 Task: Add the task  Integrate a new online platform for online yoga classes to the section Lightning Laps in the project BrightTech and add a Due Date to the respective task as 2023/10/11
Action: Mouse moved to (372, 274)
Screenshot: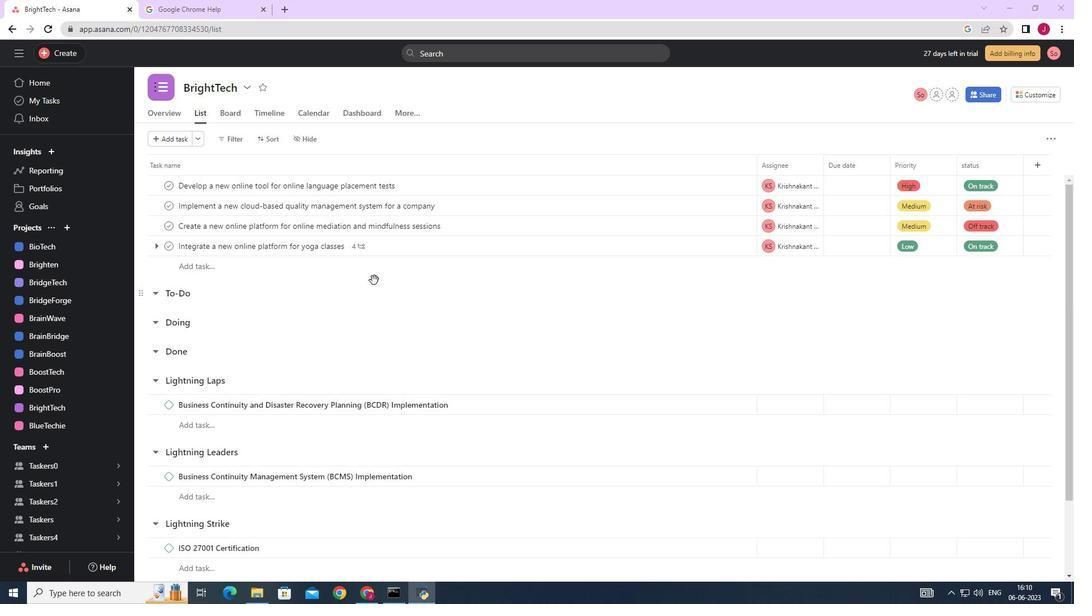 
Action: Mouse scrolled (372, 274) with delta (0, 0)
Screenshot: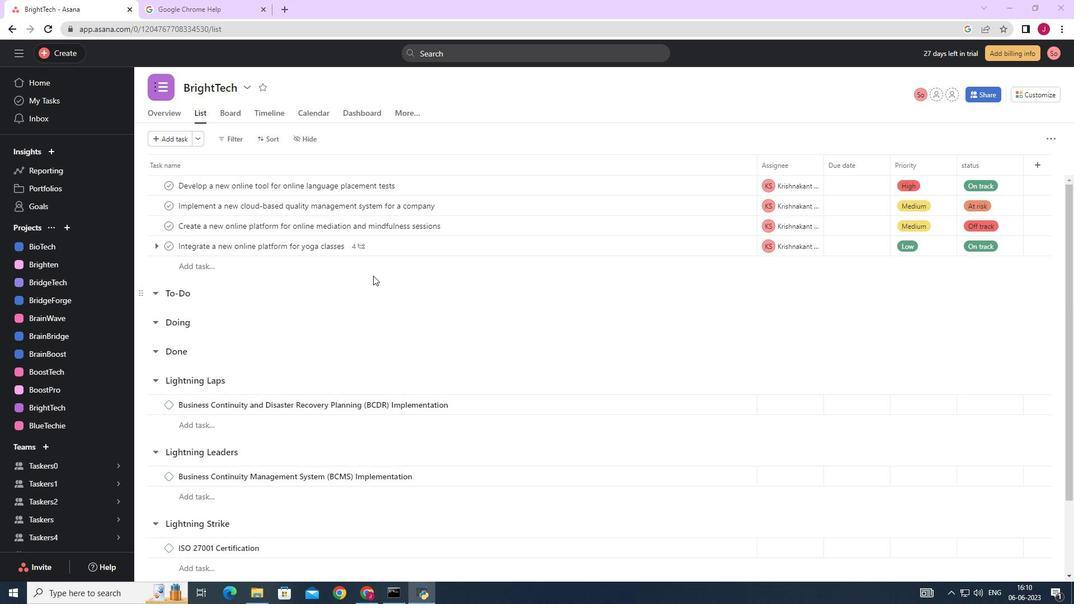 
Action: Mouse scrolled (372, 274) with delta (0, 0)
Screenshot: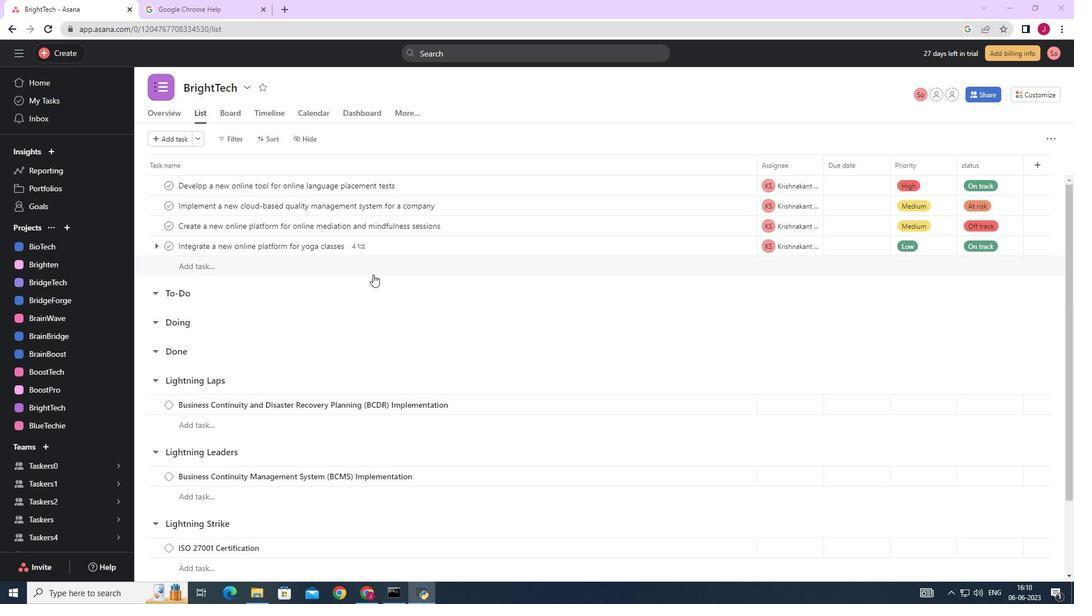 
Action: Mouse moved to (722, 245)
Screenshot: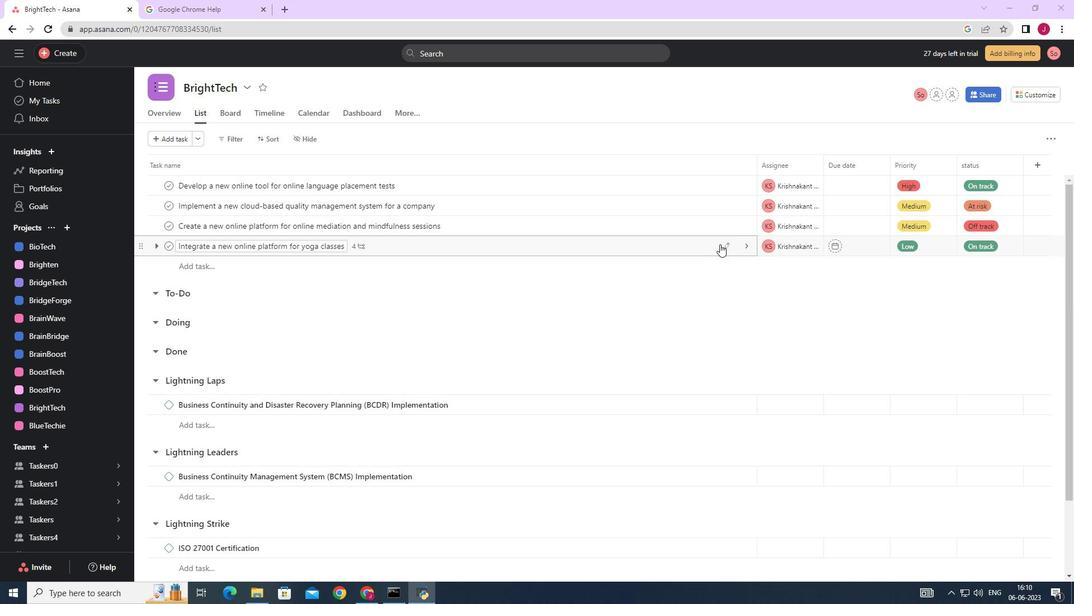 
Action: Mouse pressed left at (722, 245)
Screenshot: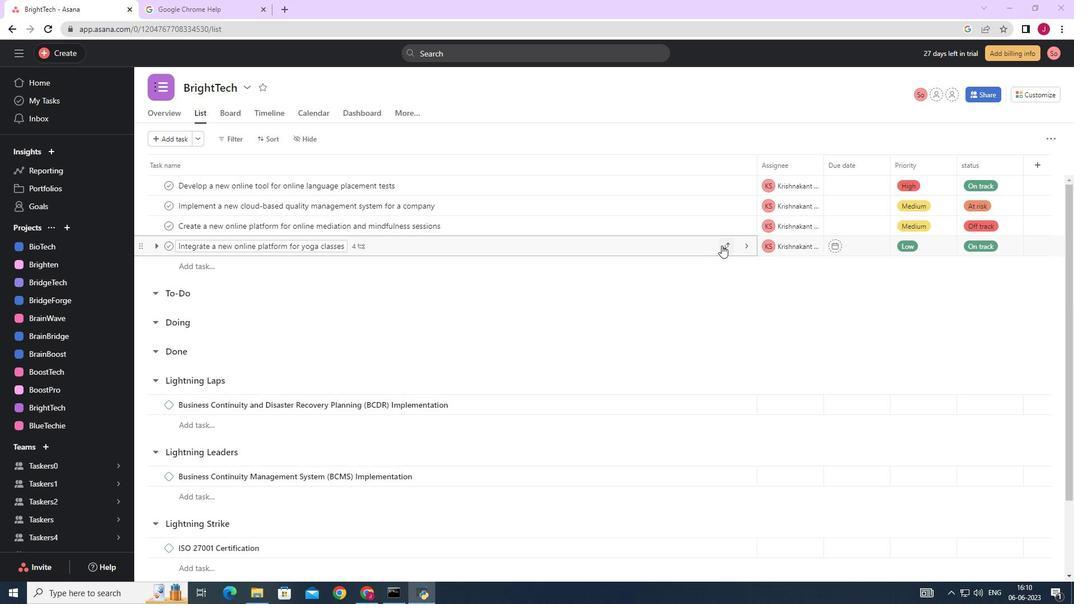 
Action: Mouse moved to (664, 366)
Screenshot: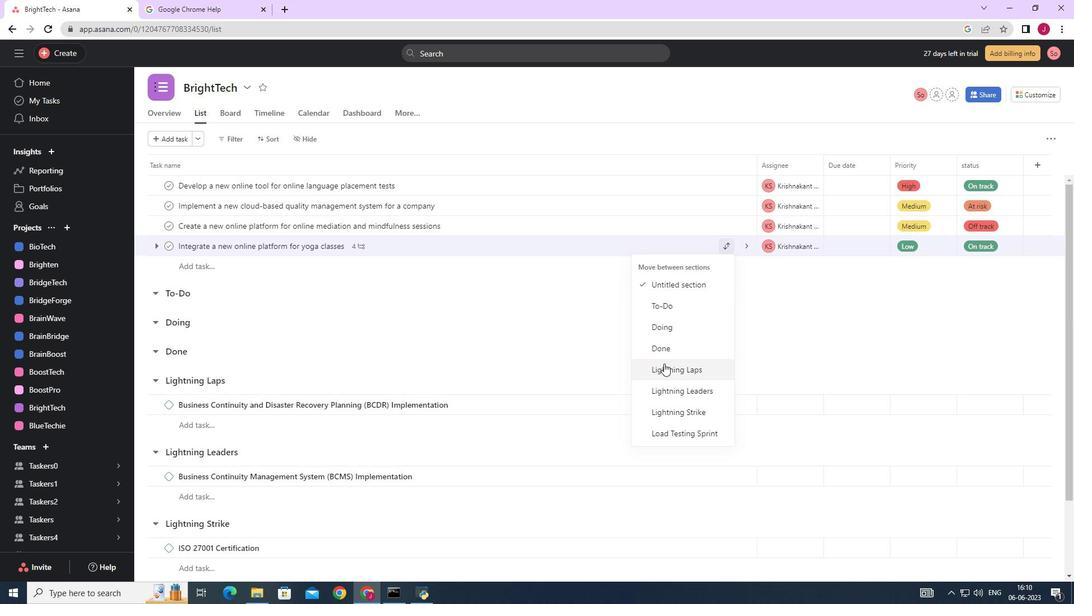 
Action: Mouse pressed left at (664, 366)
Screenshot: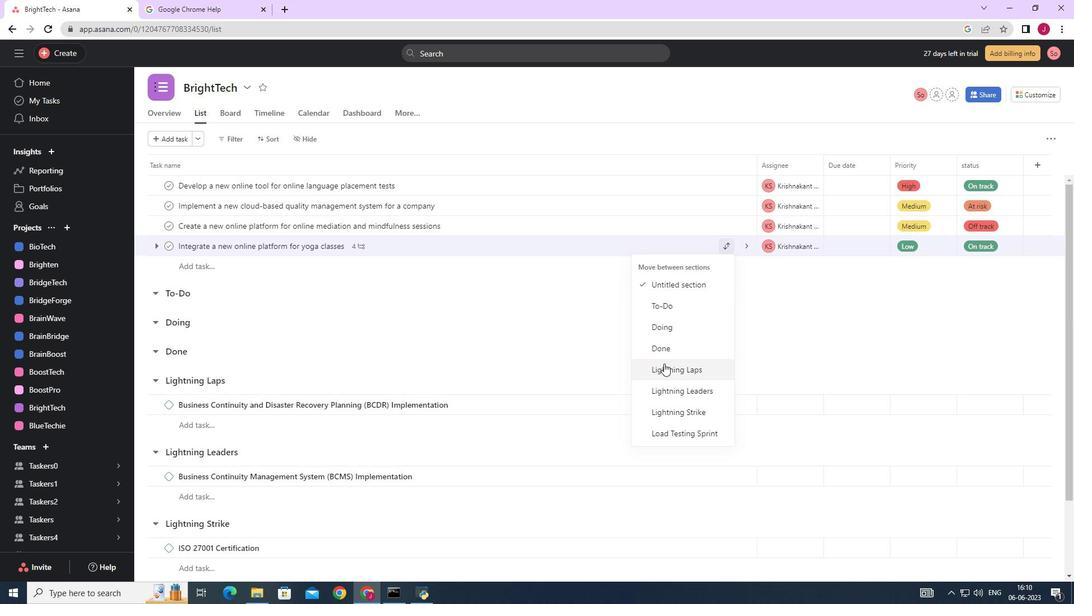 
Action: Mouse moved to (850, 385)
Screenshot: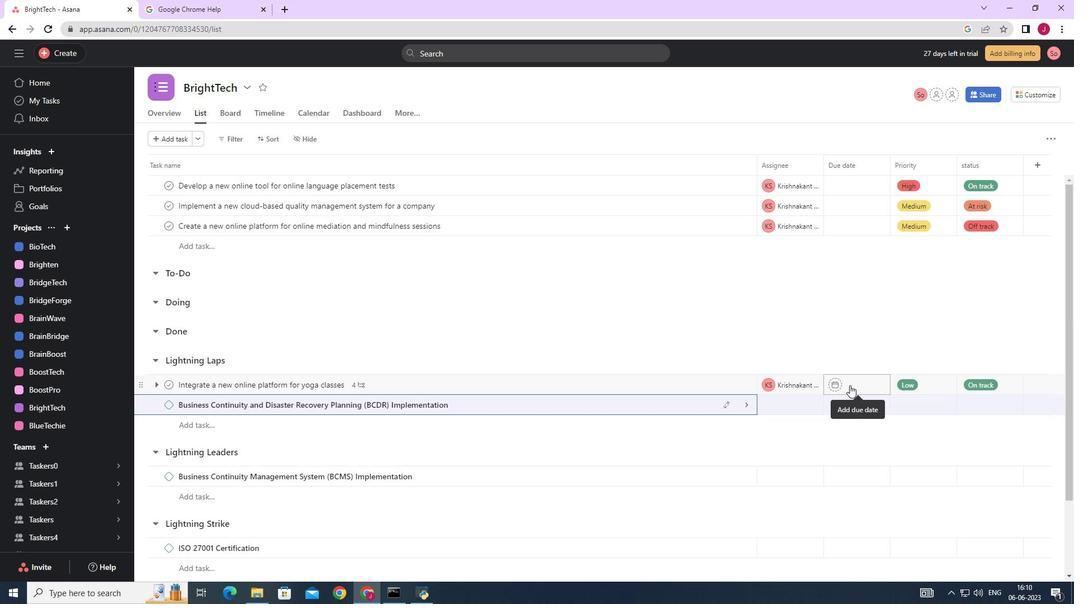 
Action: Mouse pressed left at (850, 385)
Screenshot: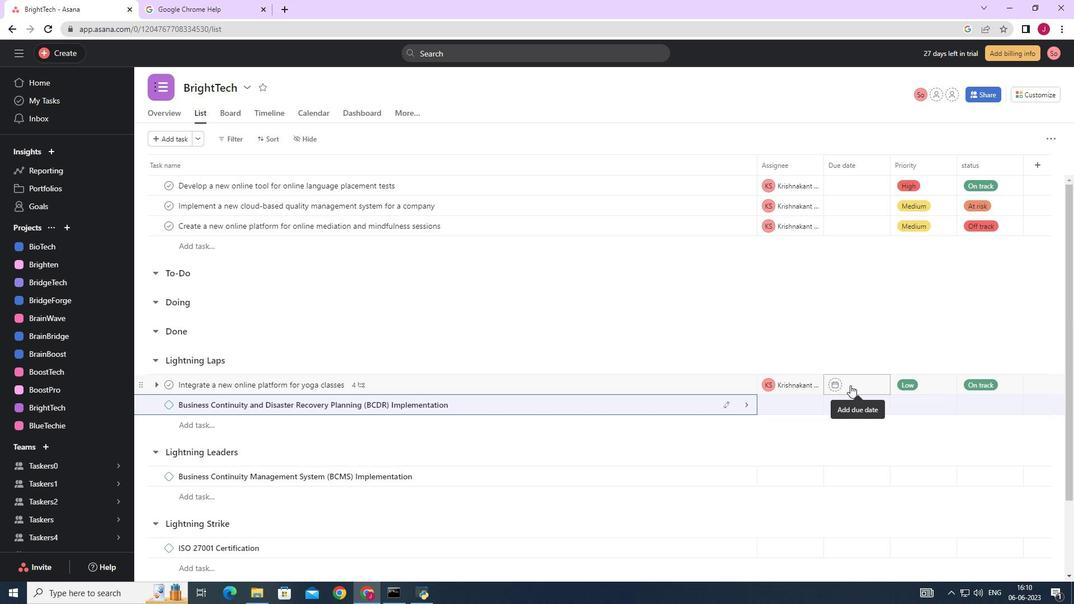
Action: Mouse moved to (967, 205)
Screenshot: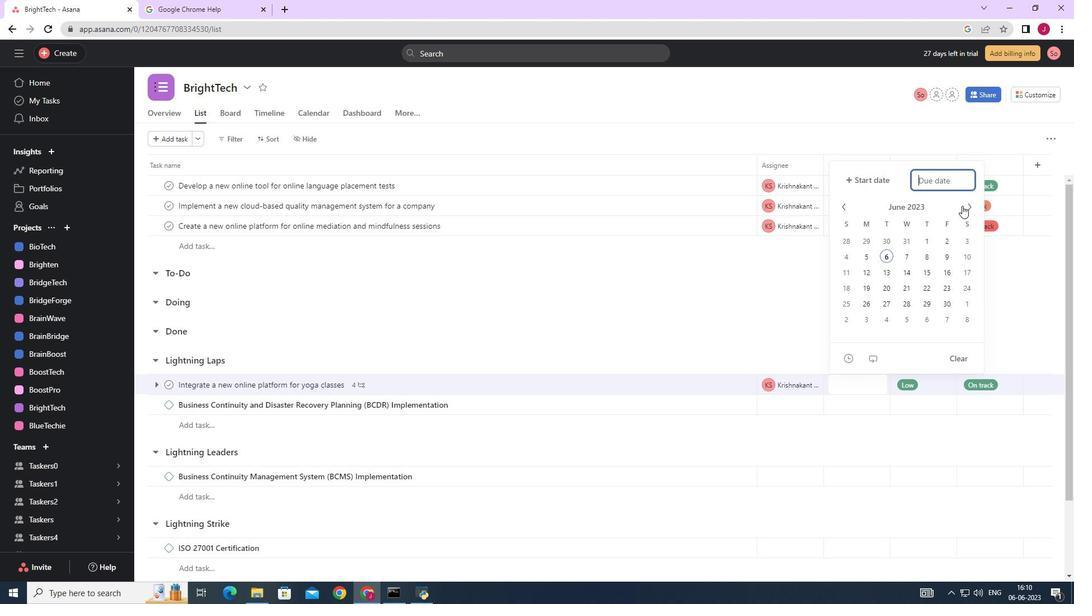 
Action: Mouse pressed left at (967, 205)
Screenshot: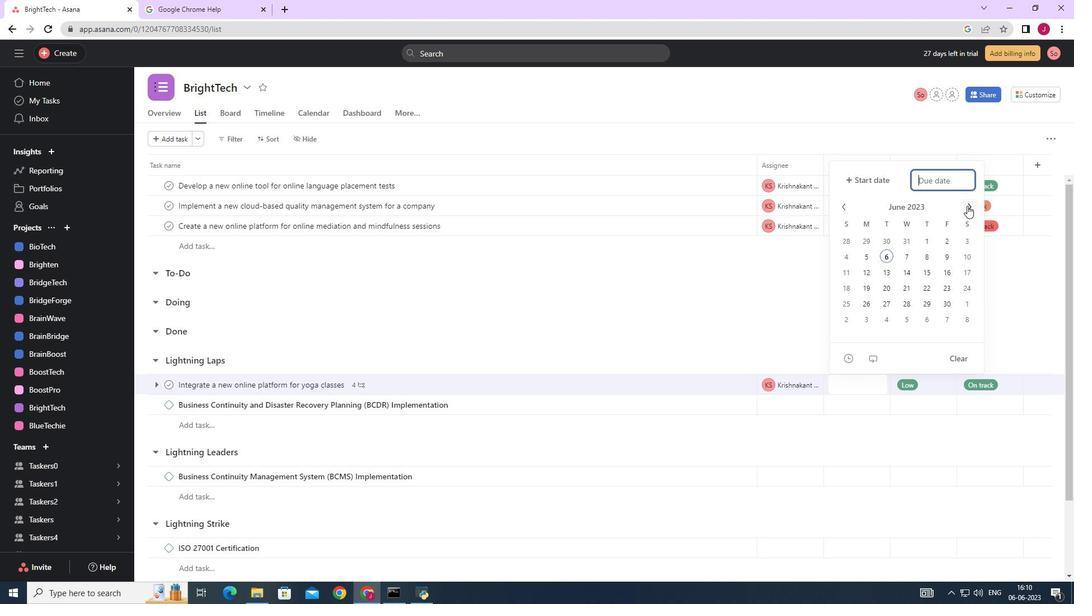 
Action: Mouse pressed left at (967, 205)
Screenshot: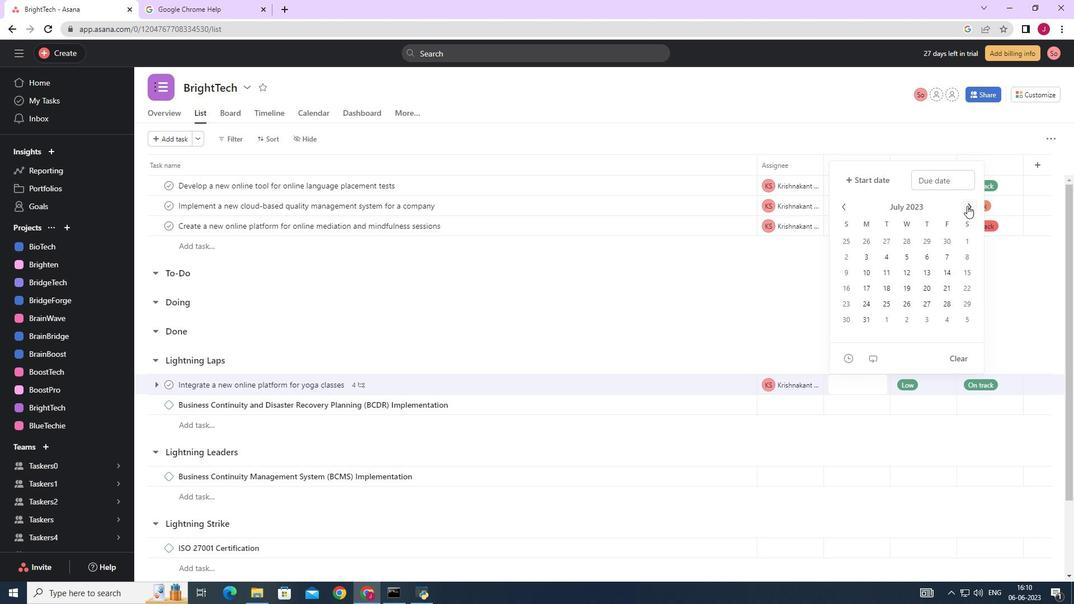
Action: Mouse pressed left at (967, 205)
Screenshot: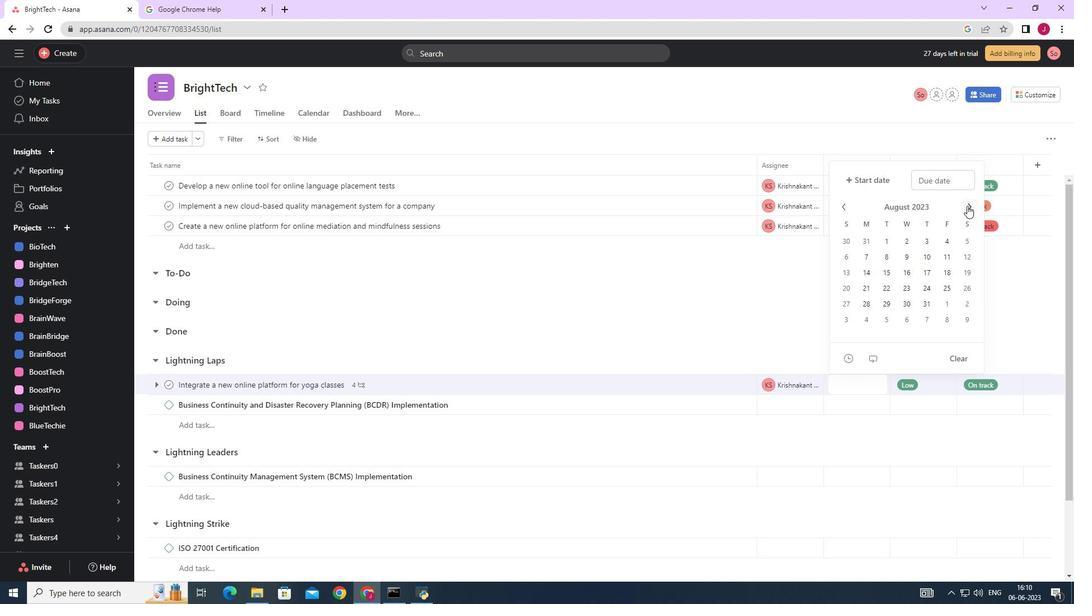 
Action: Mouse pressed left at (967, 205)
Screenshot: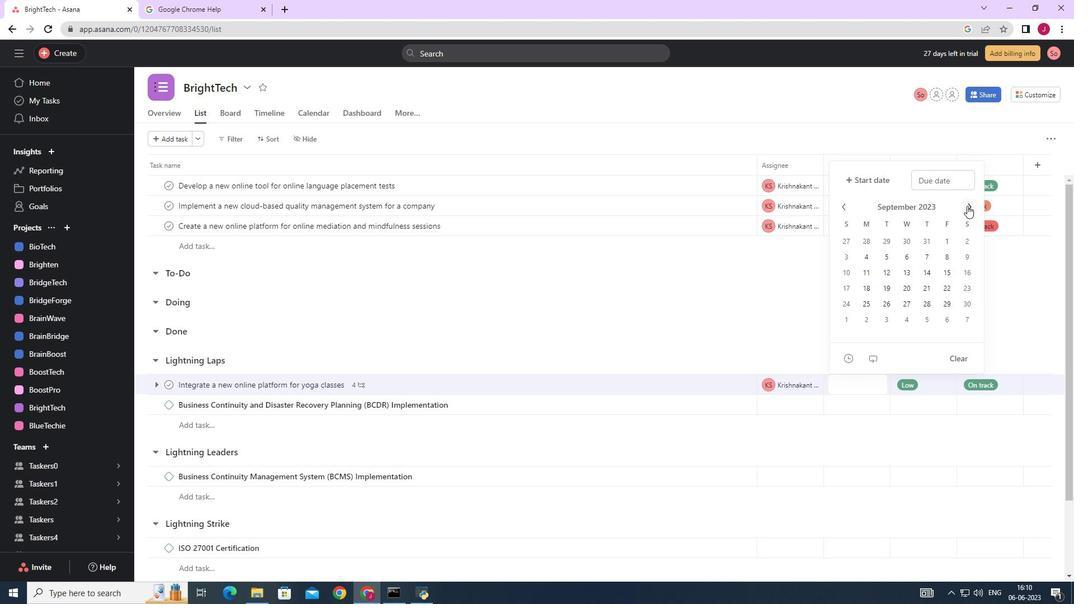 
Action: Mouse moved to (910, 255)
Screenshot: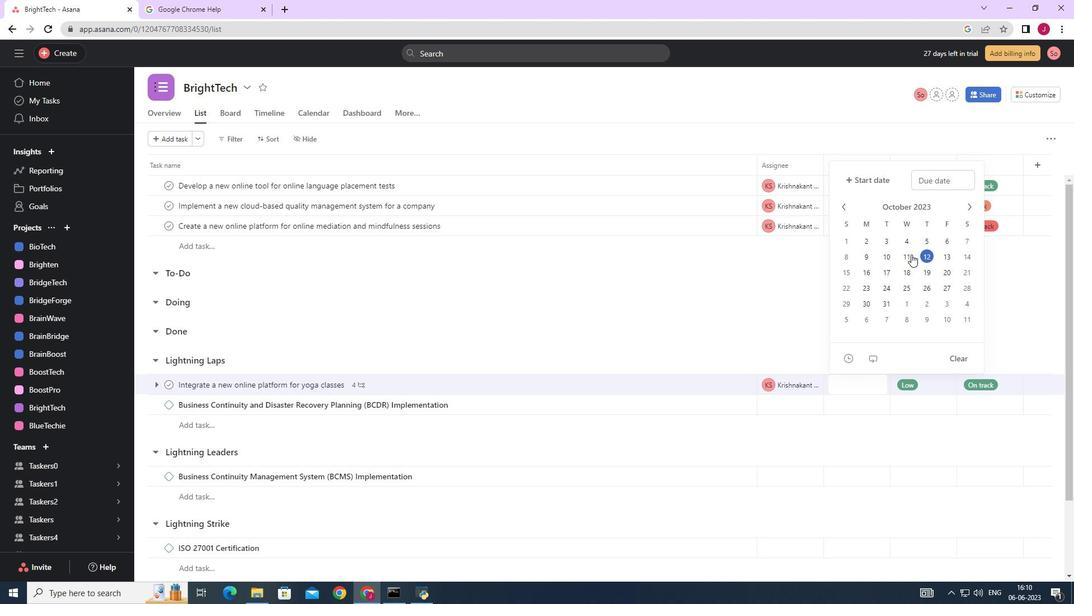 
Action: Mouse pressed left at (910, 255)
Screenshot: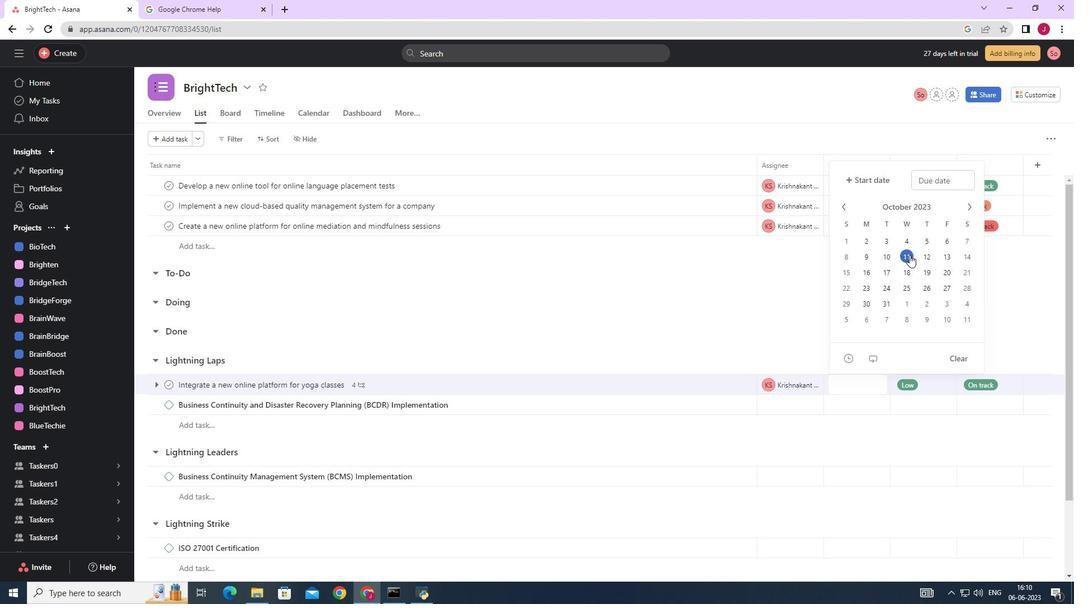 
Action: Mouse moved to (1032, 298)
Screenshot: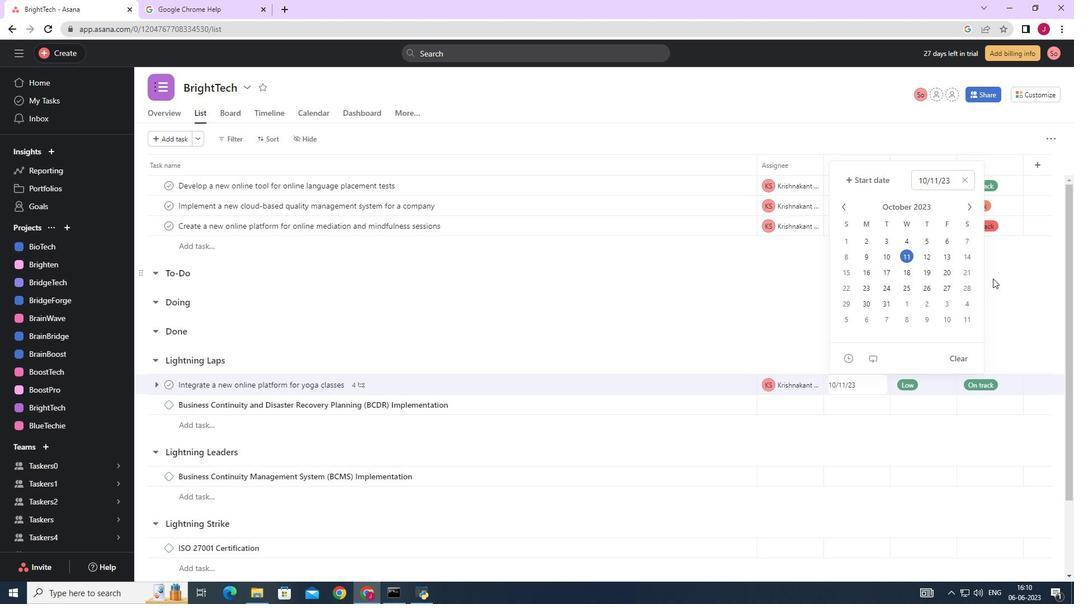 
Action: Mouse pressed left at (1032, 298)
Screenshot: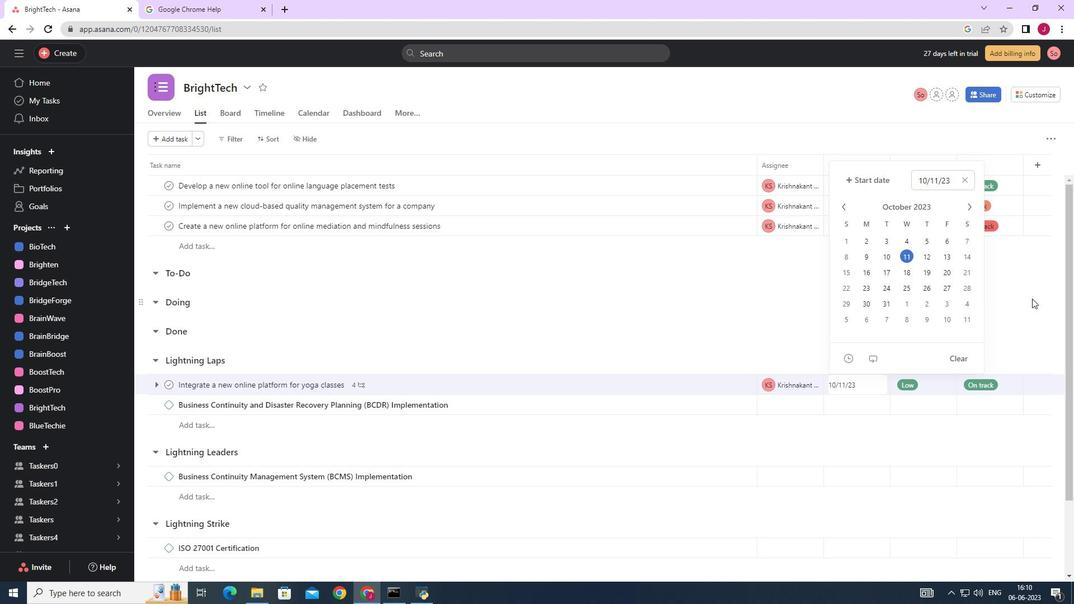 
Action: Mouse moved to (1020, 291)
Screenshot: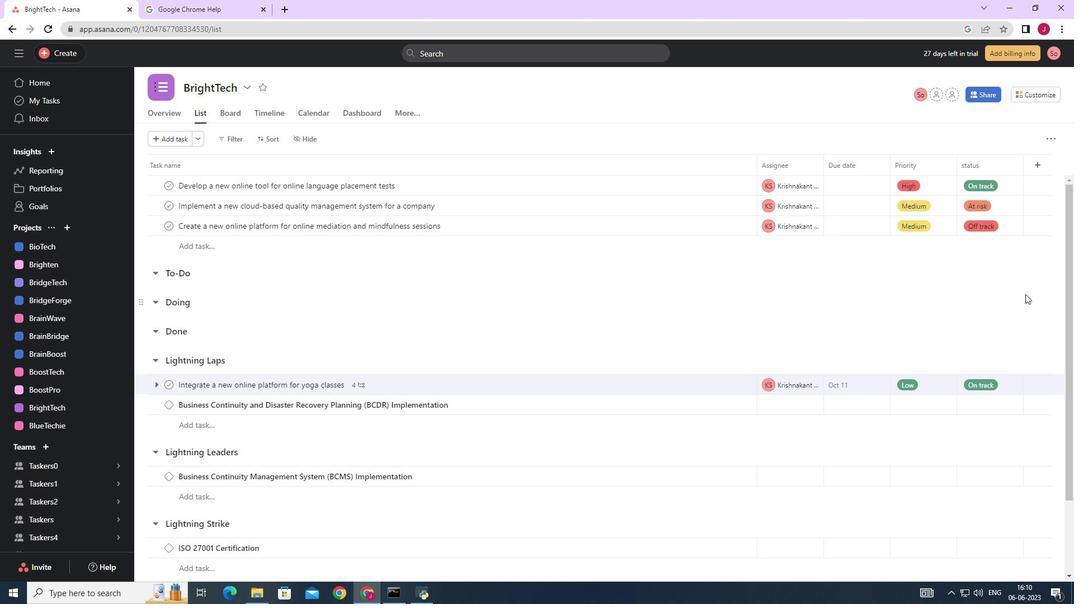 
